 Task: Set a reminder to clean out your closet on the 12th at 3:00 PM.
Action: Mouse moved to (196, 276)
Screenshot: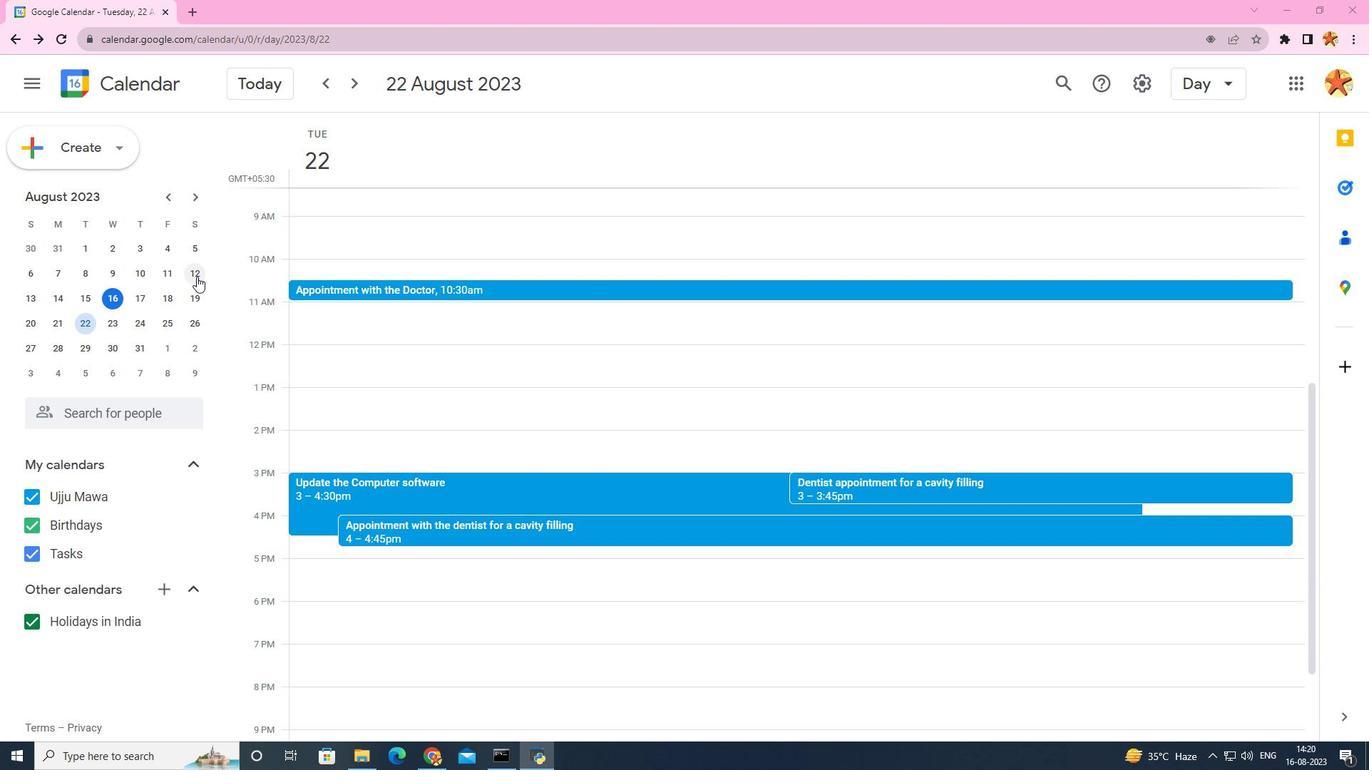 
Action: Mouse pressed left at (196, 276)
Screenshot: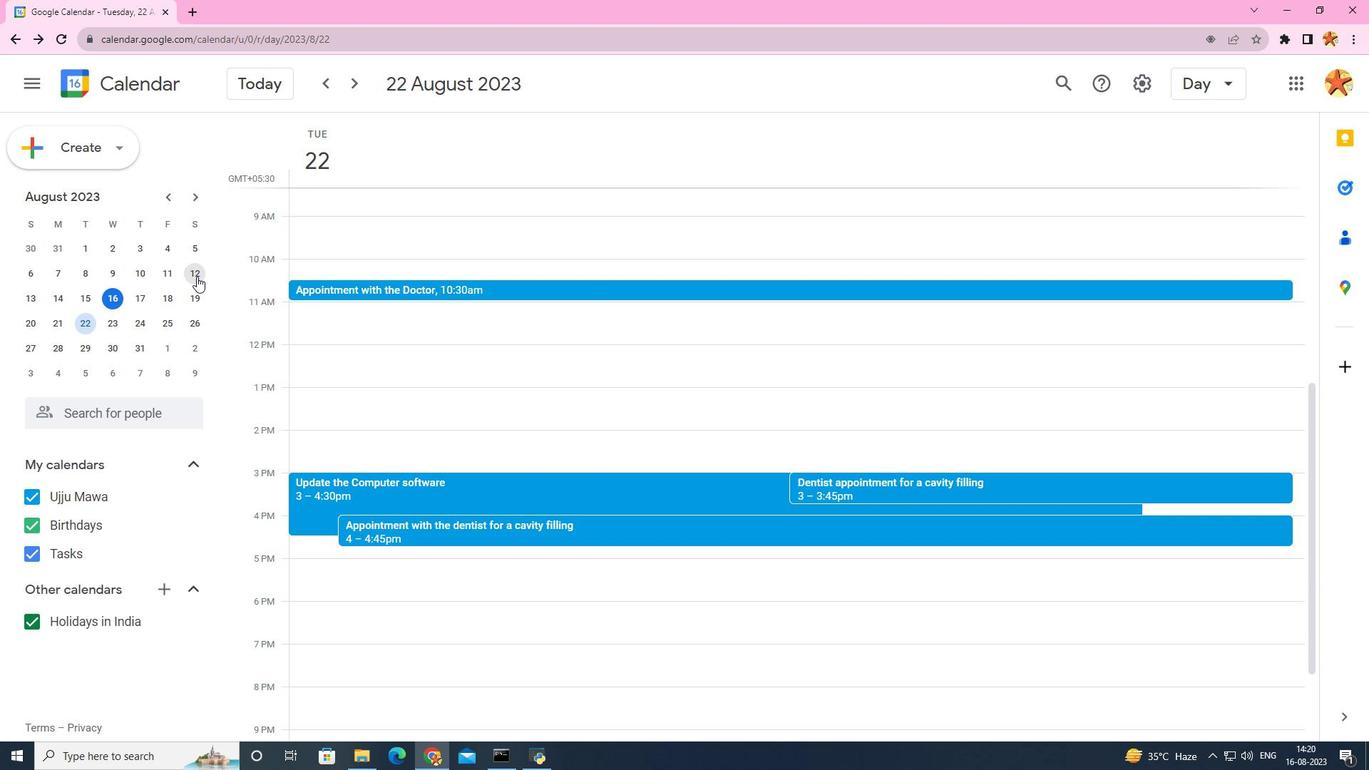 
Action: Mouse moved to (305, 476)
Screenshot: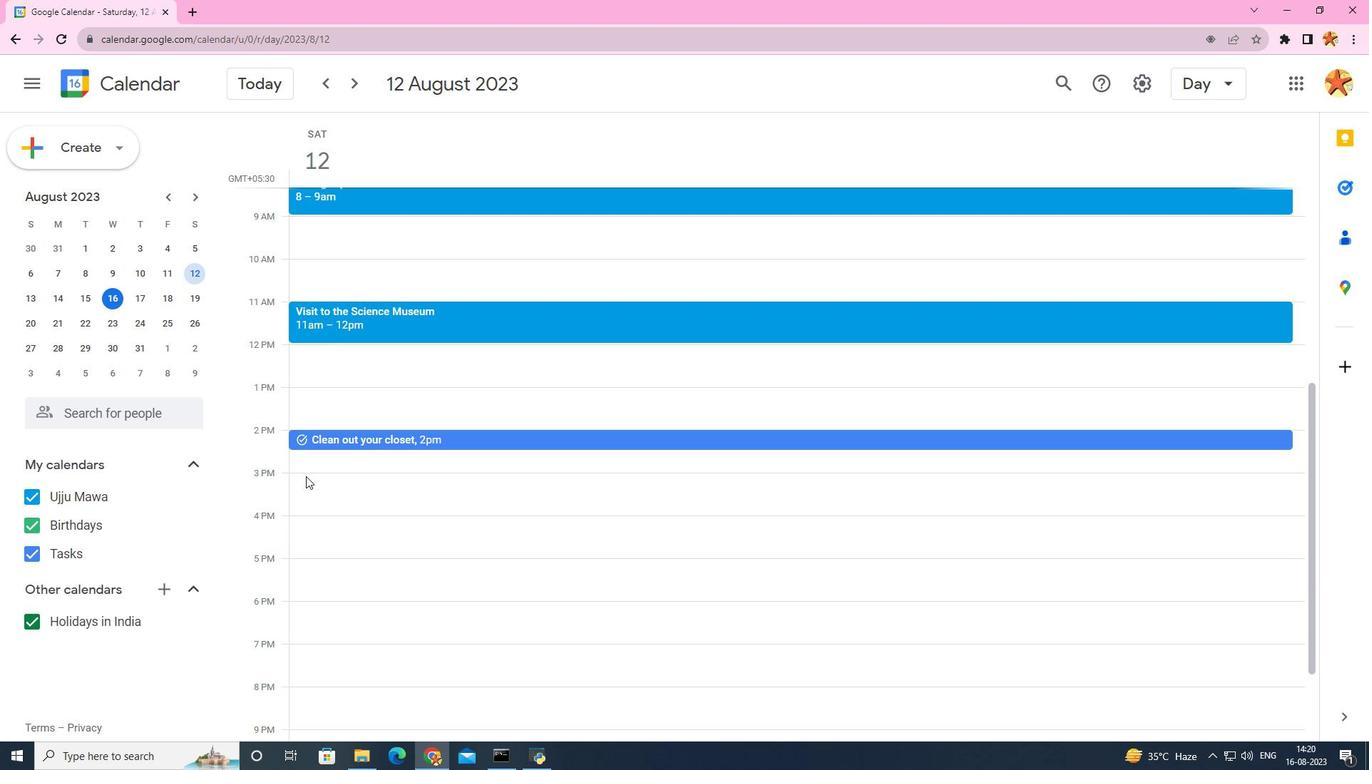 
Action: Mouse pressed left at (305, 476)
Screenshot: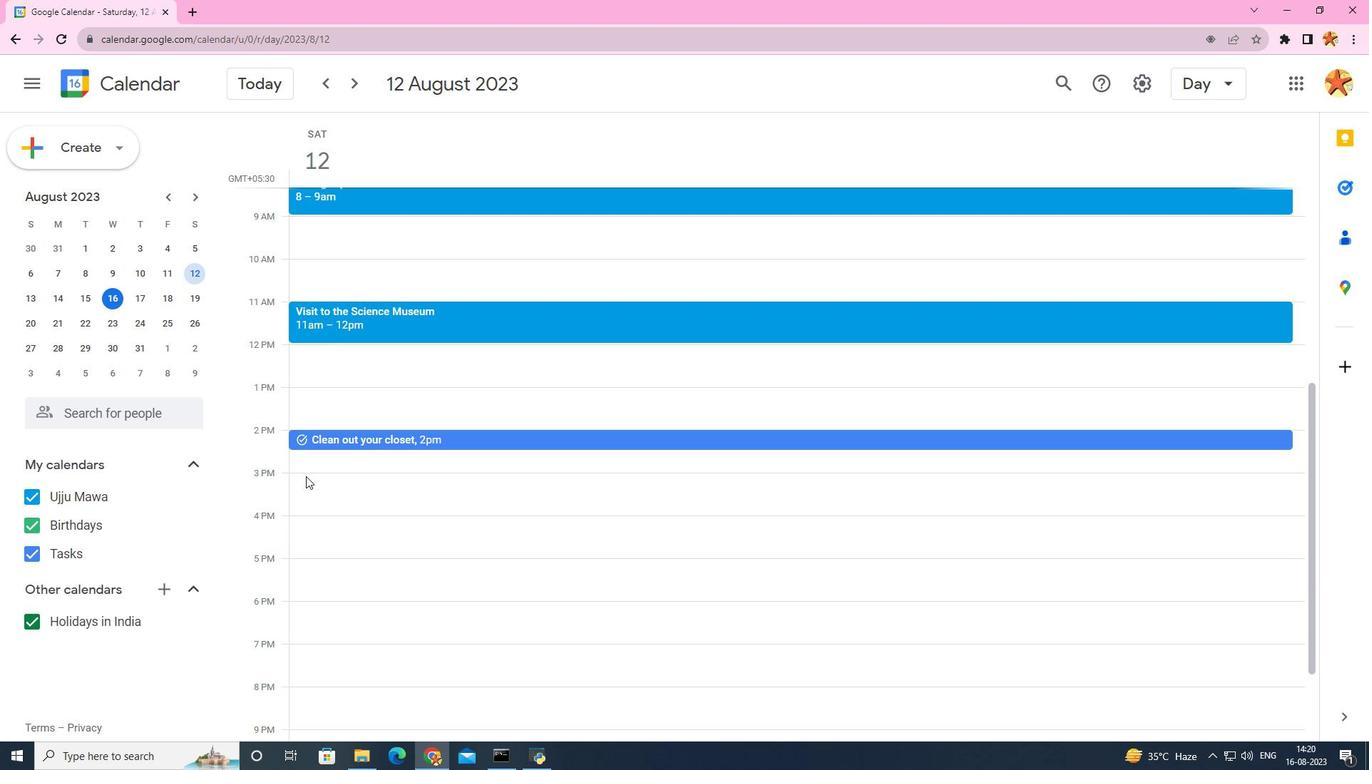 
Action: Mouse moved to (697, 276)
Screenshot: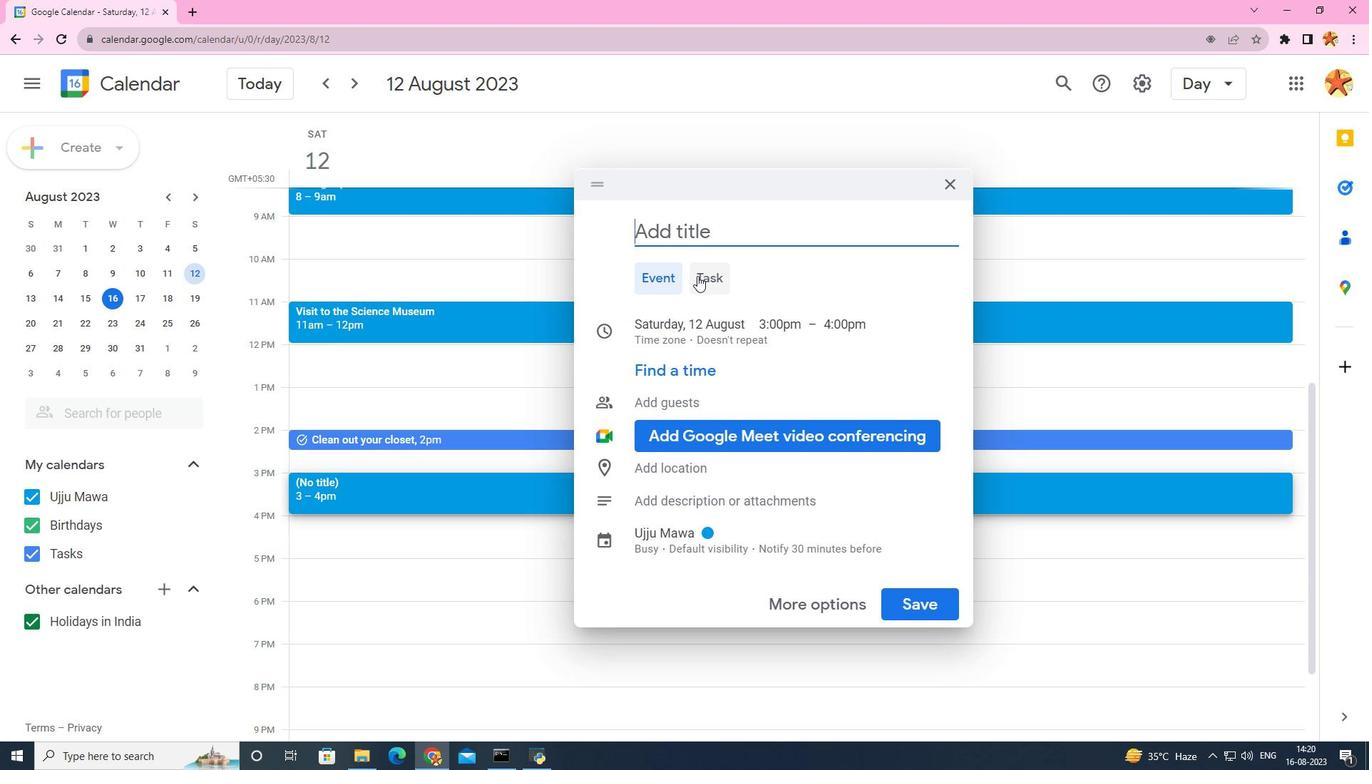 
Action: Mouse pressed left at (697, 276)
Screenshot: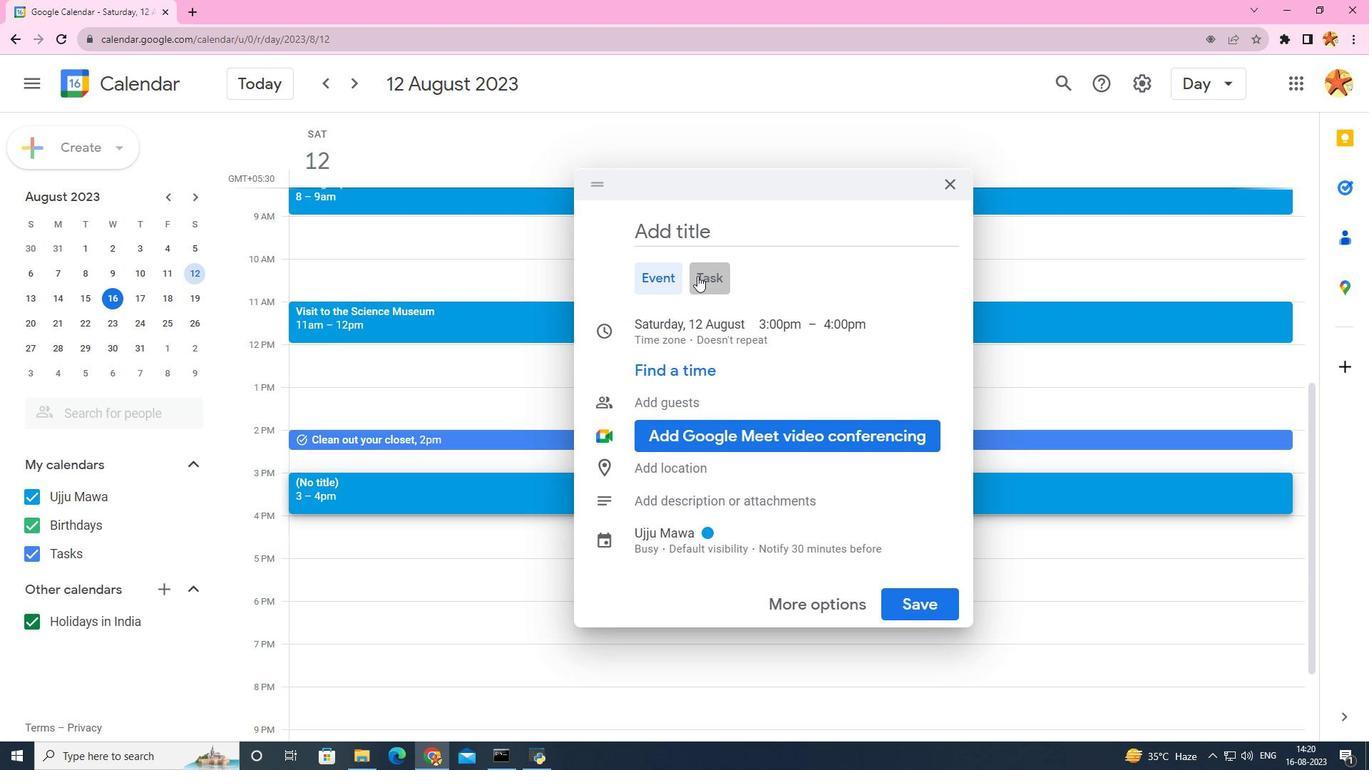 
Action: Mouse moved to (651, 238)
Screenshot: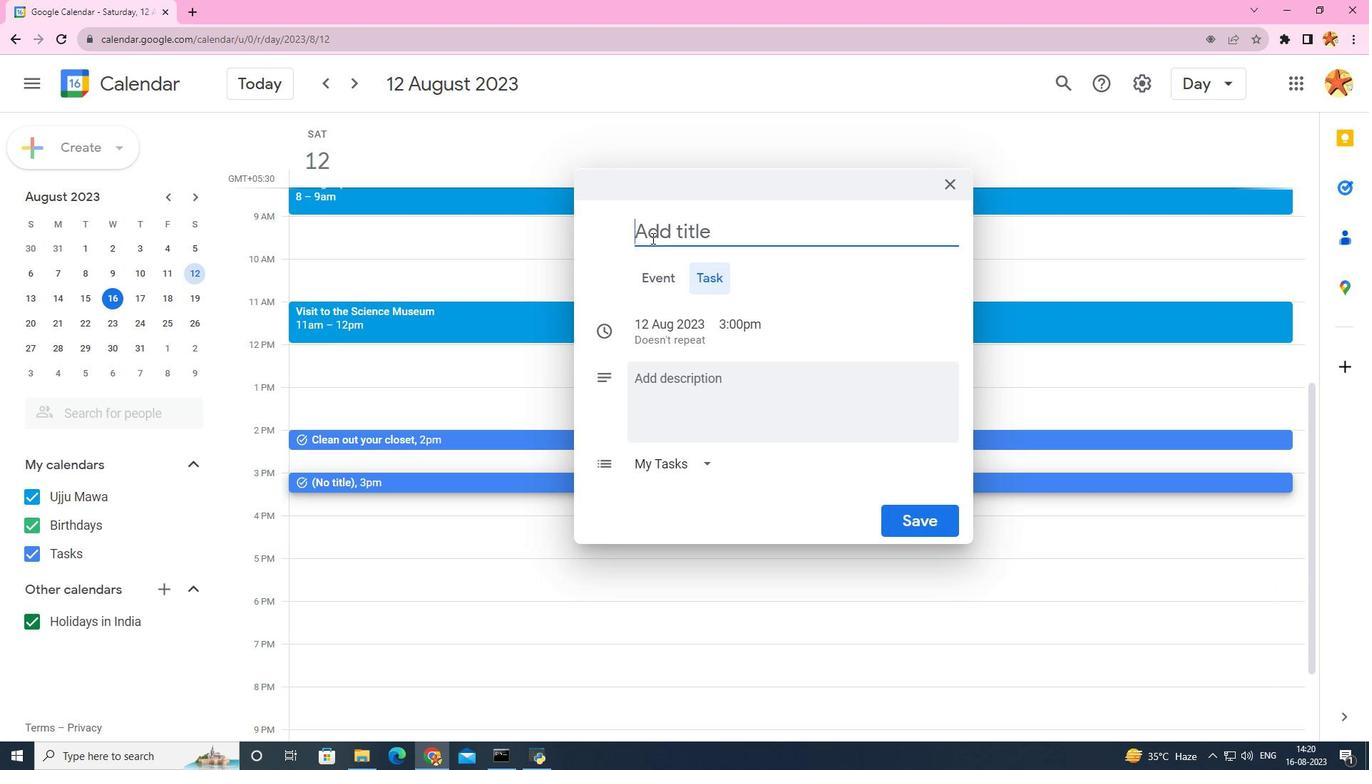 
Action: Key pressed <Key.caps_lock>C<Key.caps_lock>lean<Key.space>out<Key.space>your<Key.space>closet
Screenshot: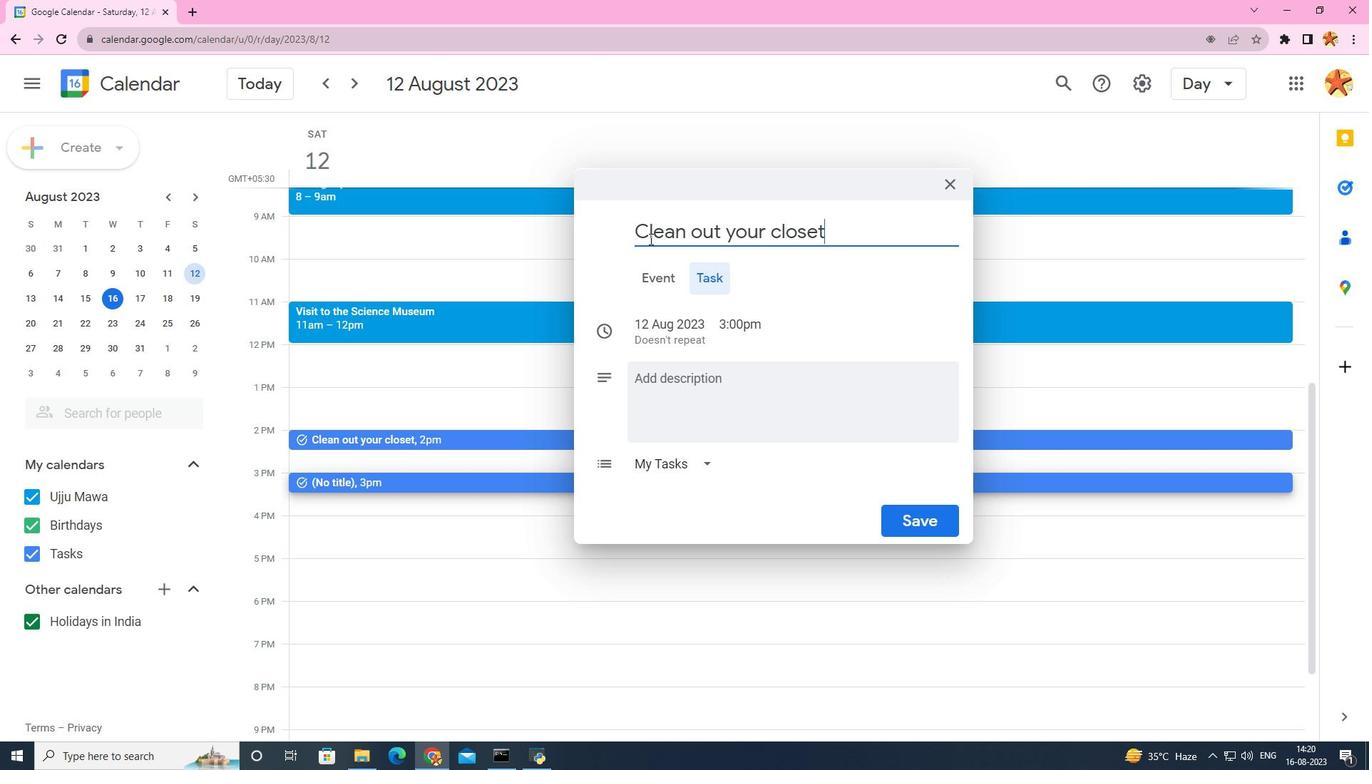 
Action: Mouse moved to (904, 517)
Screenshot: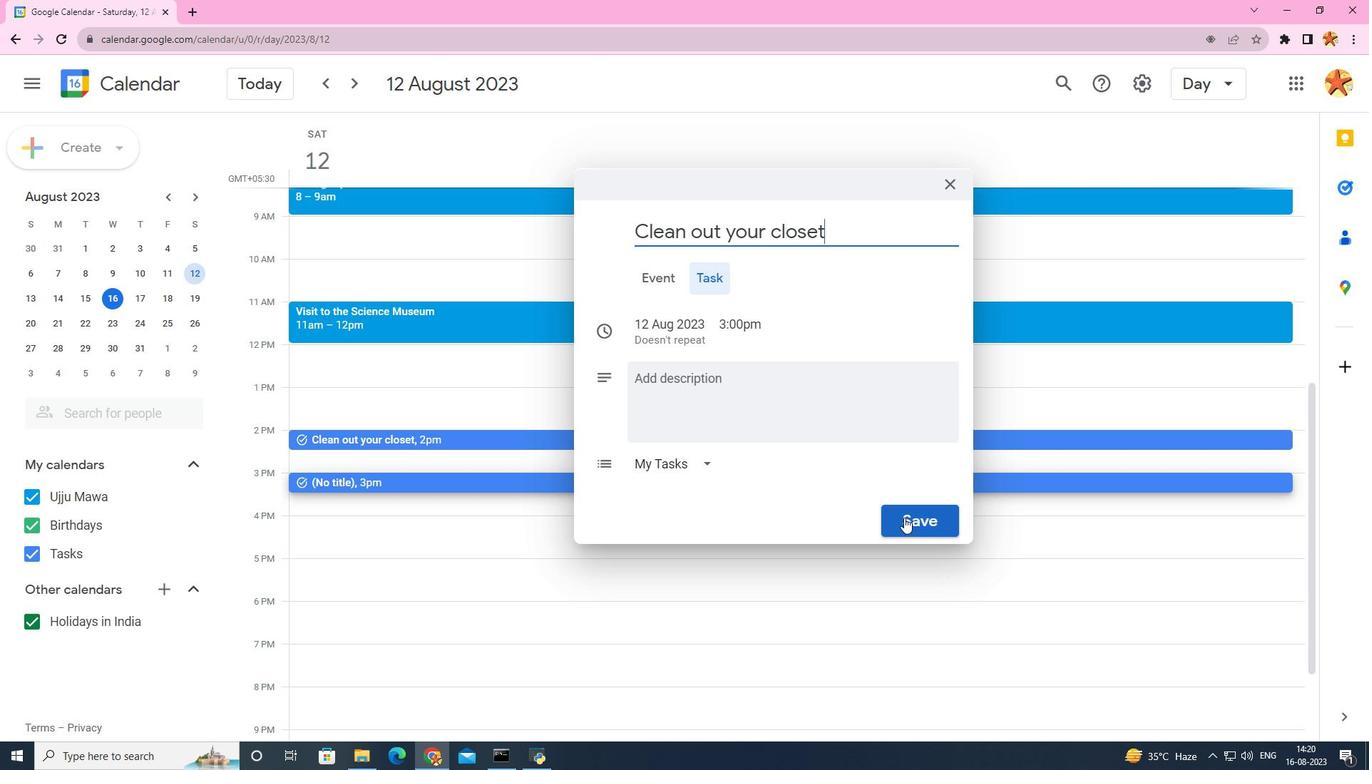 
Action: Mouse pressed left at (904, 517)
Screenshot: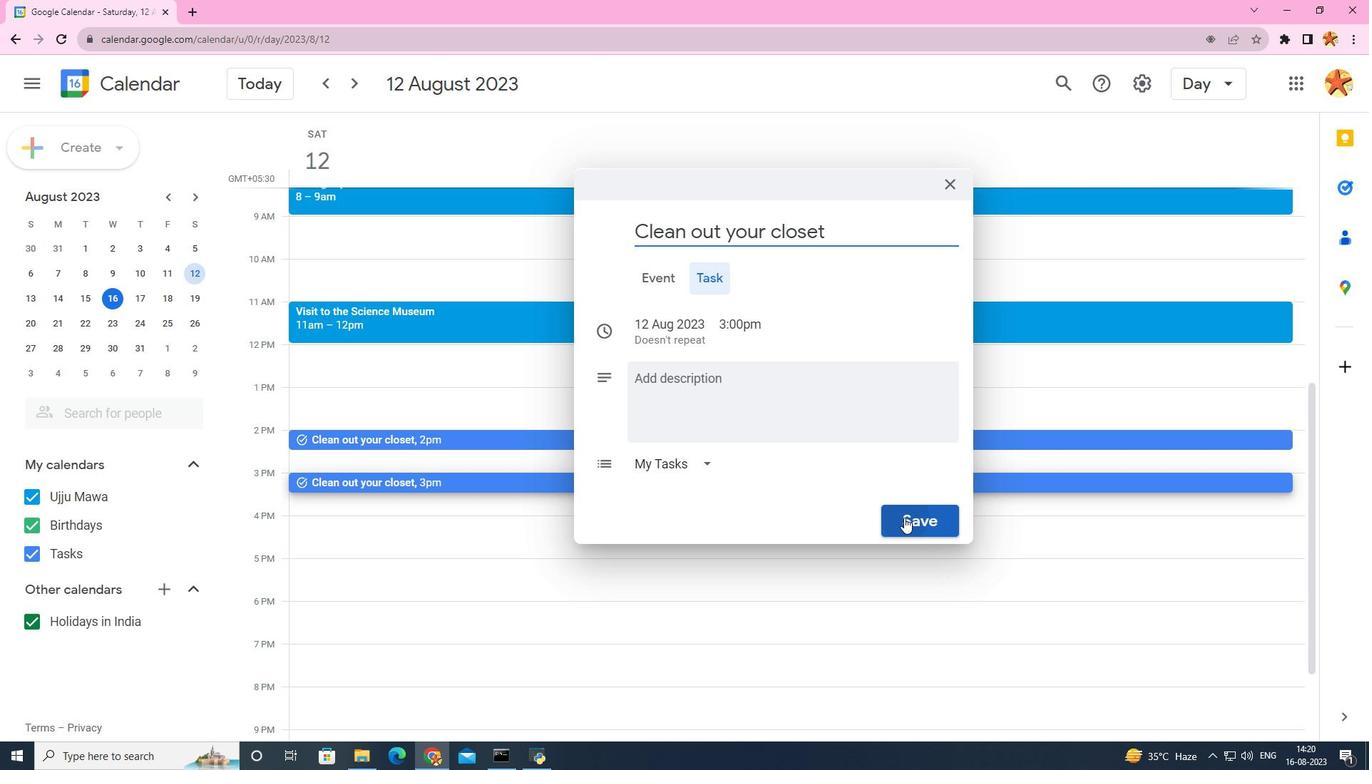 
